 Task: Write the name "softage" in input field while find customer.
Action: Mouse moved to (164, 20)
Screenshot: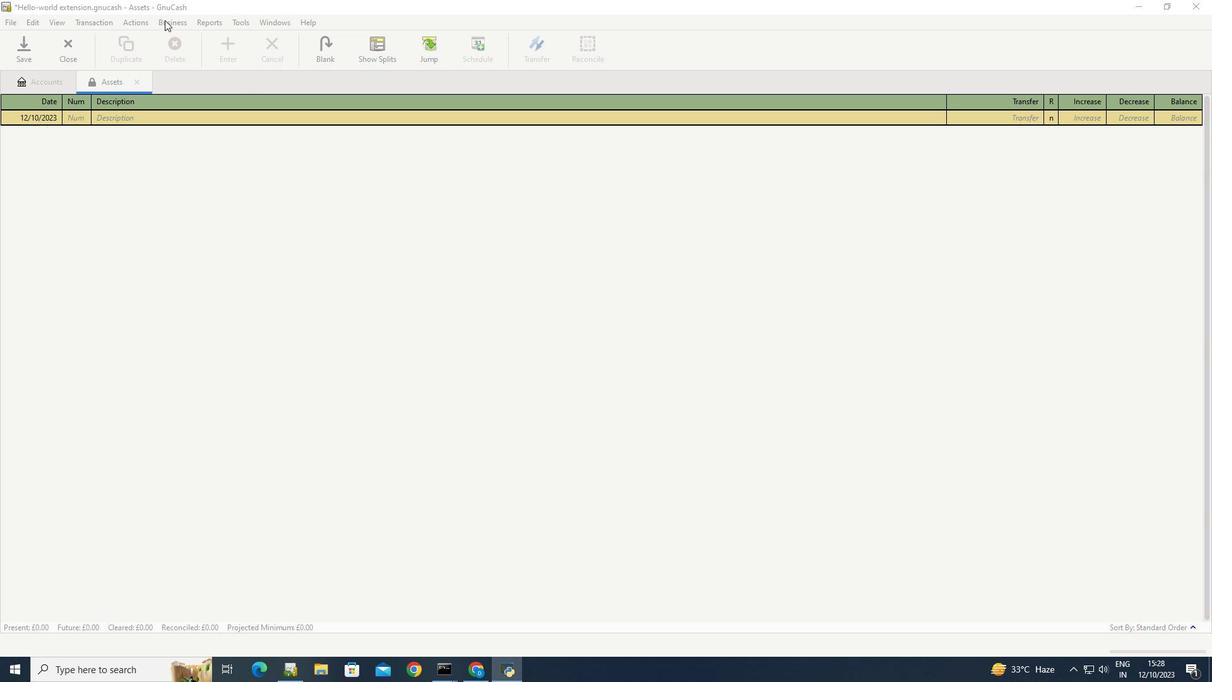 
Action: Mouse pressed left at (164, 20)
Screenshot: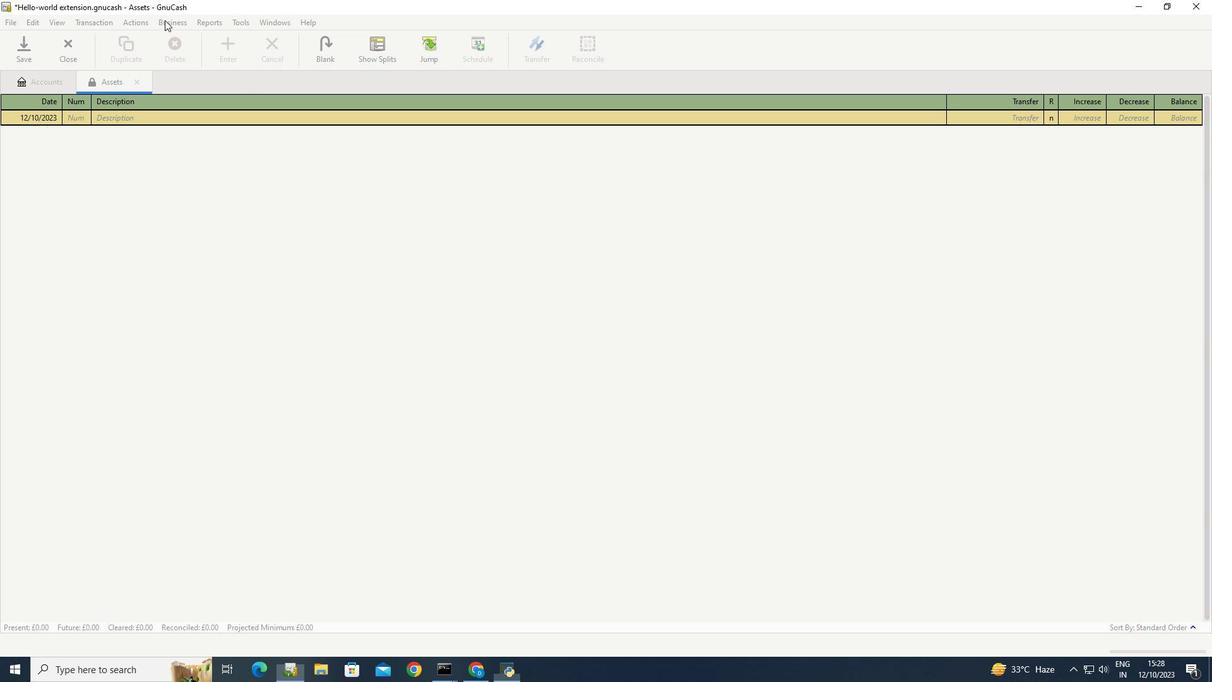 
Action: Mouse moved to (319, 70)
Screenshot: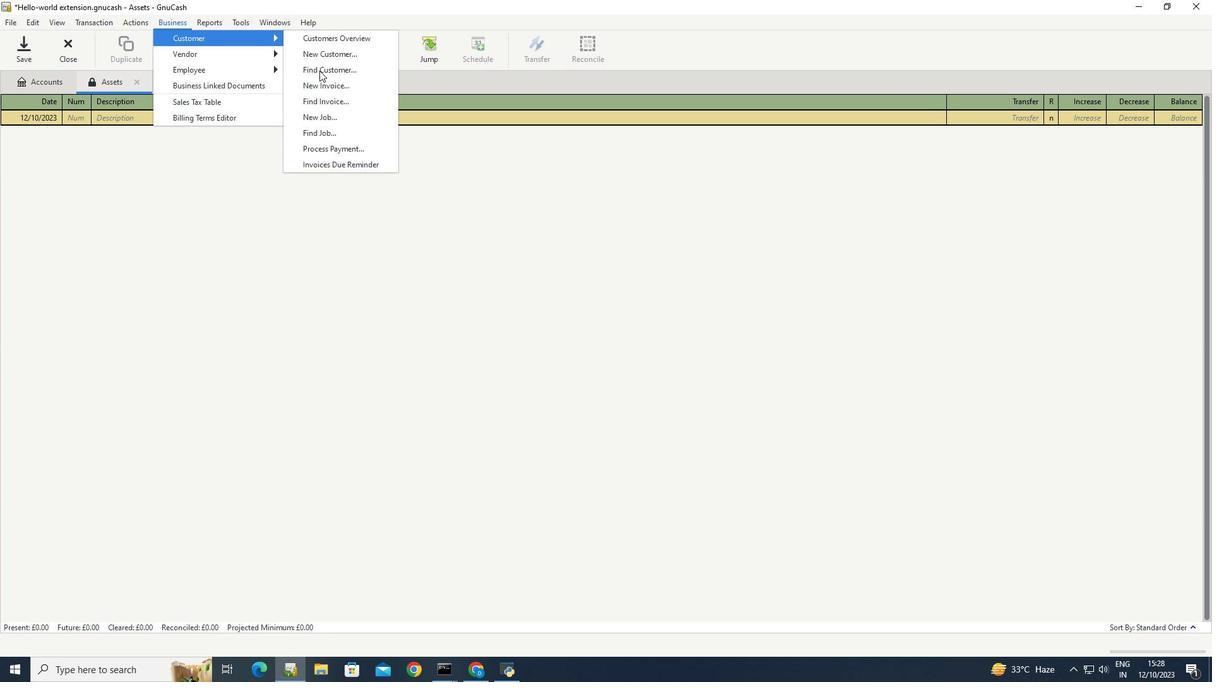 
Action: Mouse pressed left at (319, 70)
Screenshot: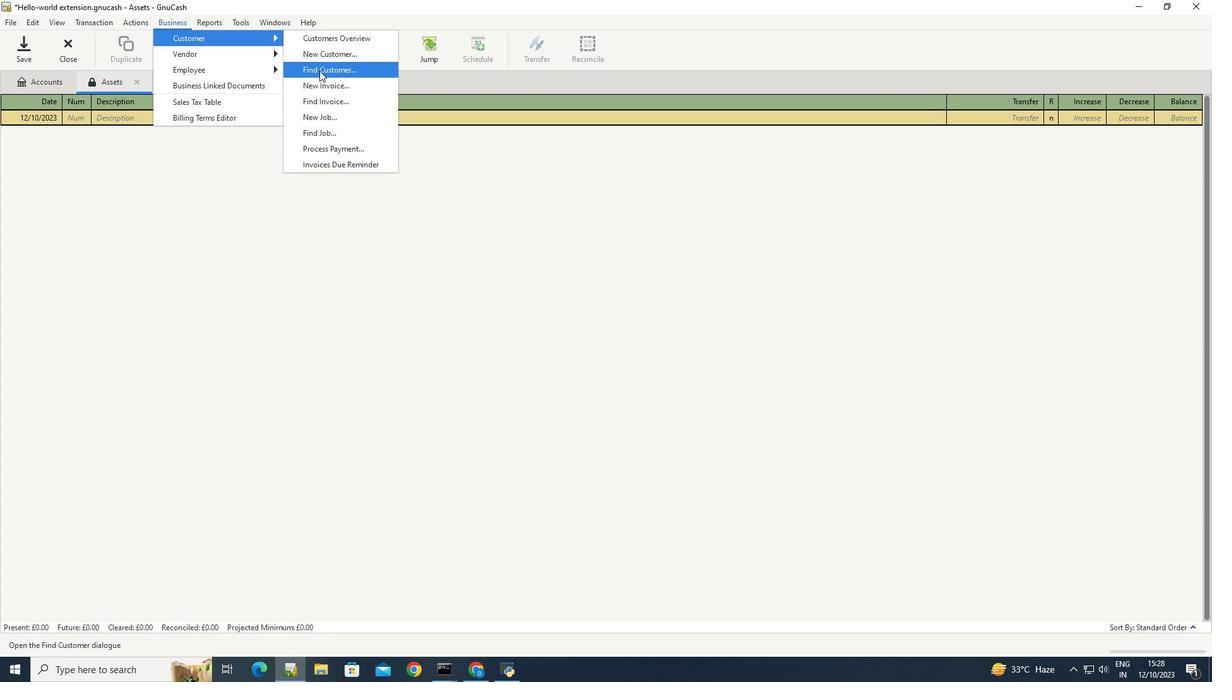 
Action: Mouse moved to (622, 299)
Screenshot: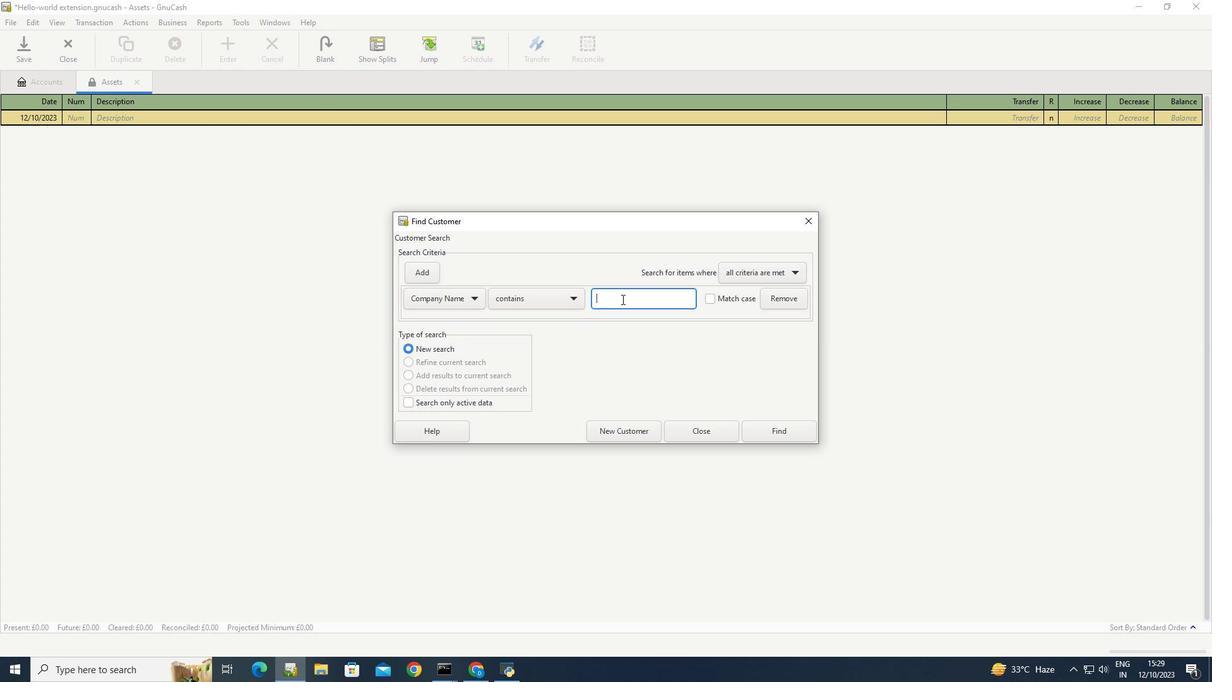 
Action: Mouse pressed left at (622, 299)
Screenshot: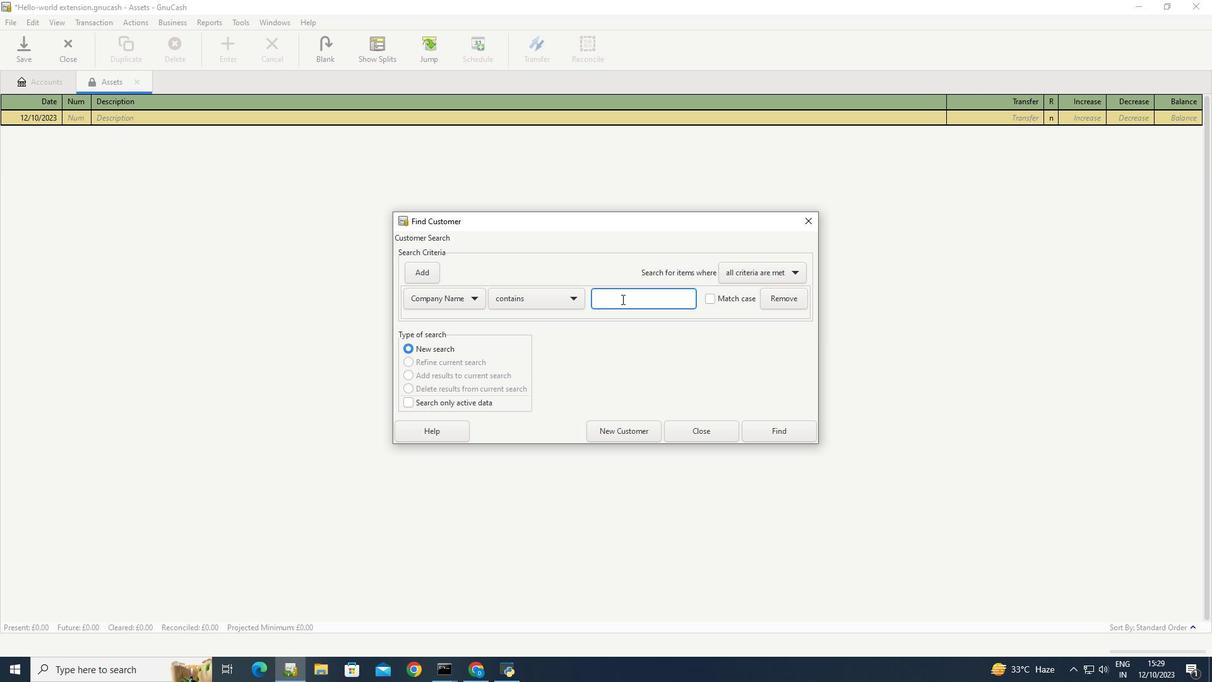 
Action: Key pressed <Key.caps_lock><Key.caps_lock>s<Key.backspace><Key.caps_lock>S<Key.caps_lock>oftage
Screenshot: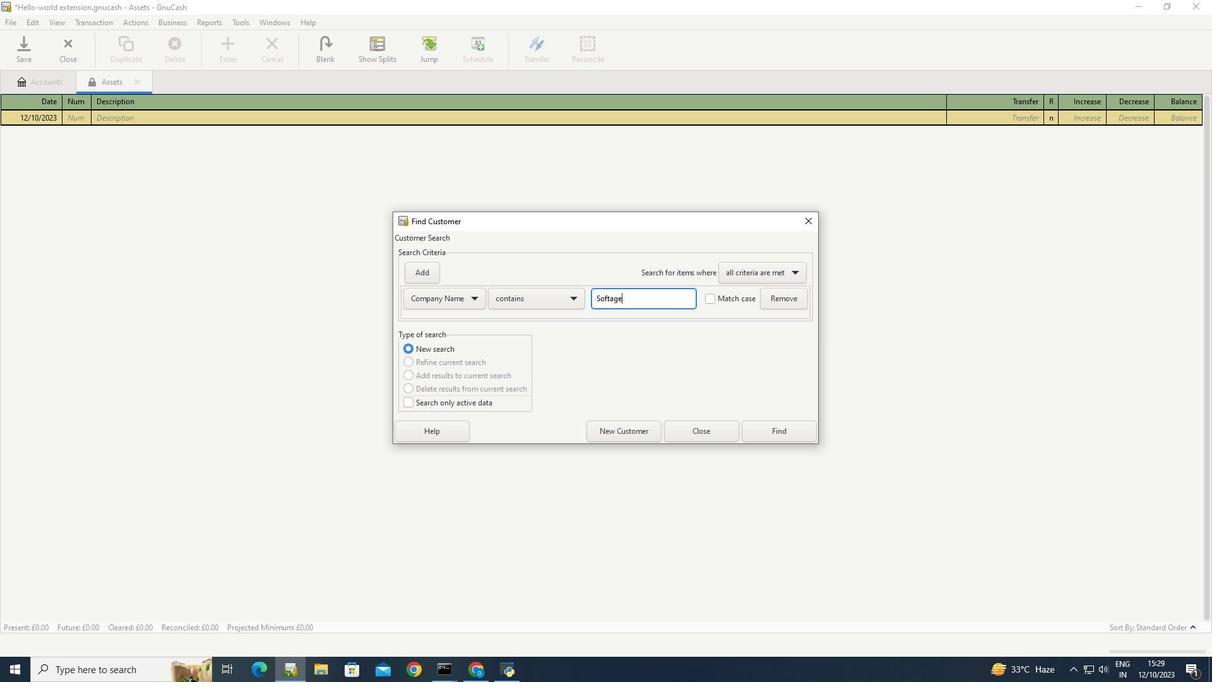 
Action: Mouse moved to (773, 426)
Screenshot: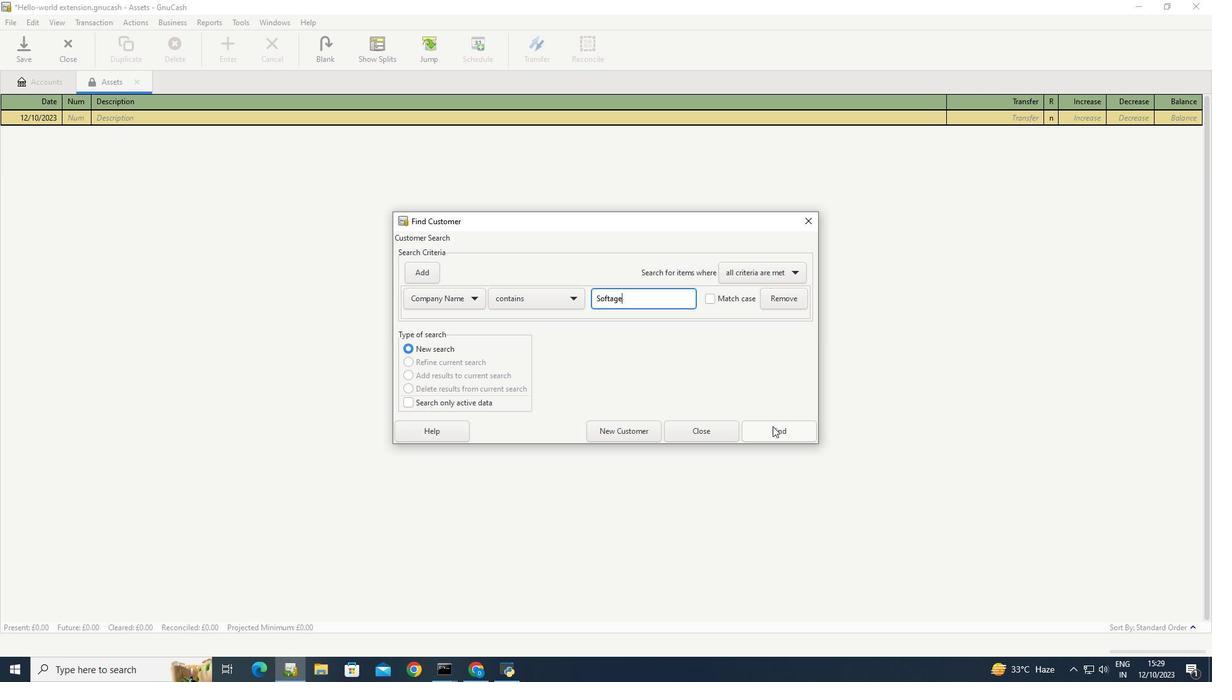 
Action: Mouse pressed left at (773, 426)
Screenshot: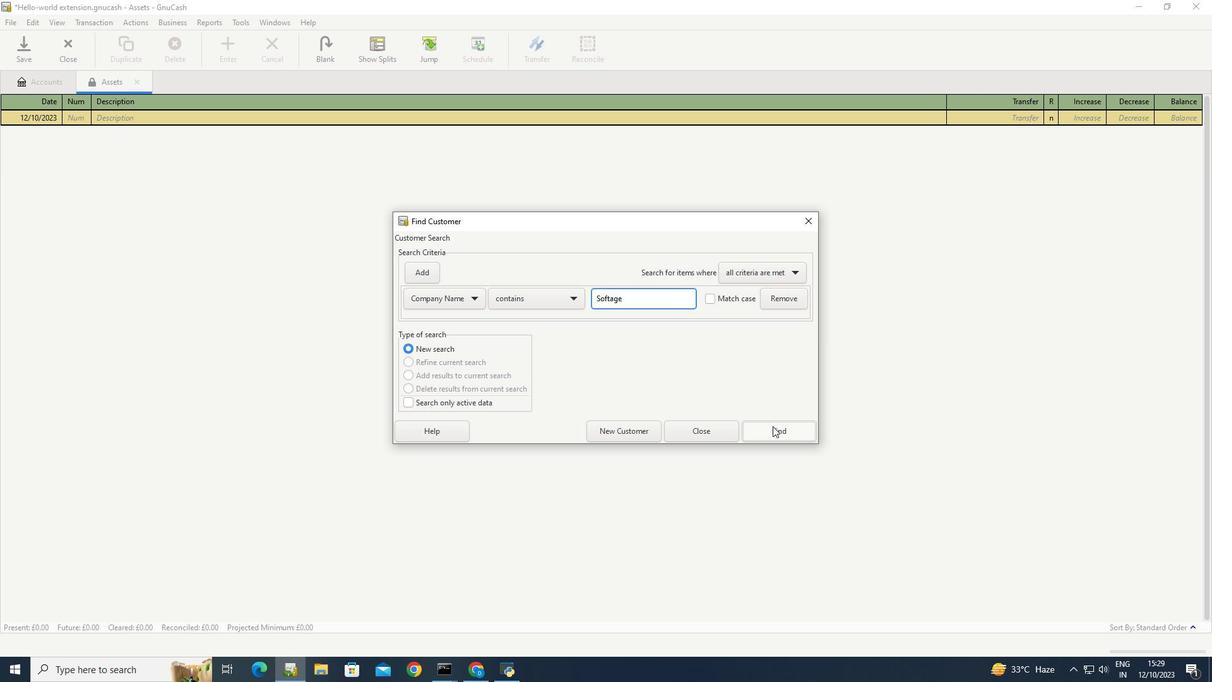 
